 Task: Plan a time for the fall foliage photography session.
Action: Mouse moved to (267, 149)
Screenshot: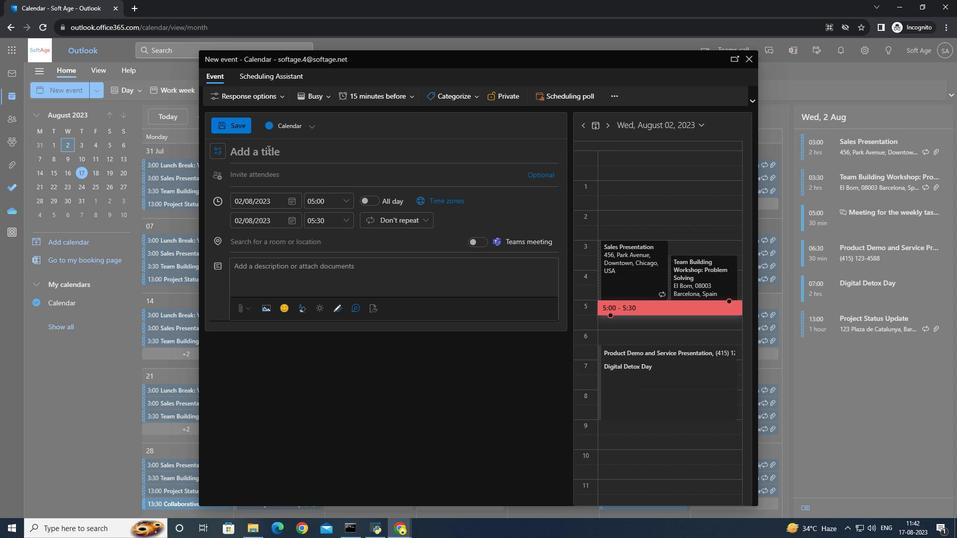 
Action: Key pressed <Key.caps_lock>F<Key.caps_lock>all<Key.space>foilagh<Key.backspace>e<Key.space><Key.backspace><Key.backspace><Key.backspace><Key.backspace><Key.backspace><Key.backspace>liage<Key.space>photography<Key.space>session
Screenshot: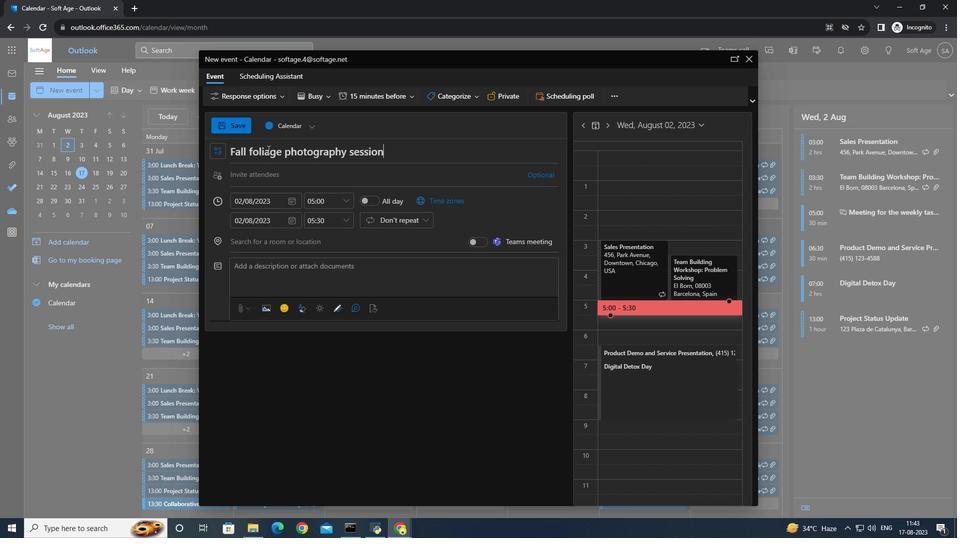 
Action: Mouse scrolled (267, 149) with delta (0, 0)
Screenshot: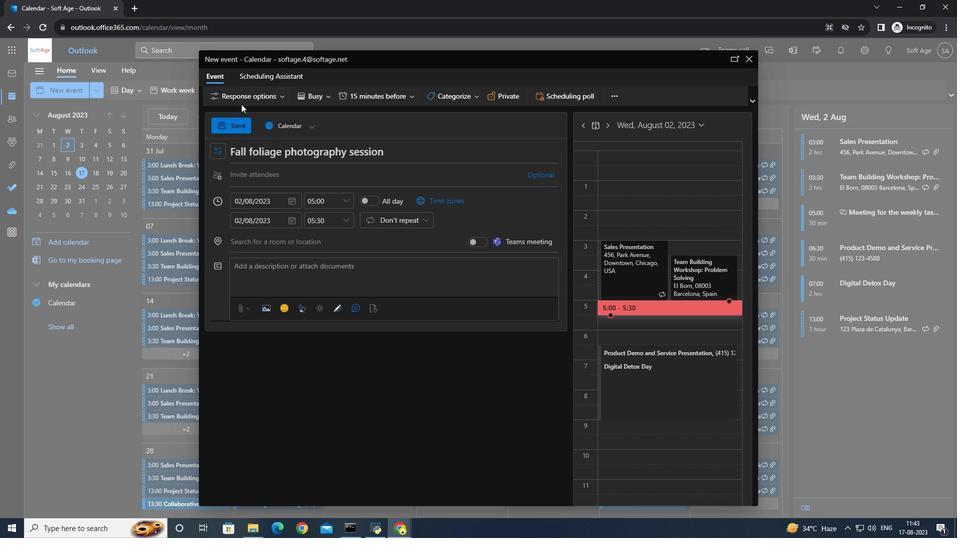 
Action: Mouse moved to (347, 205)
Screenshot: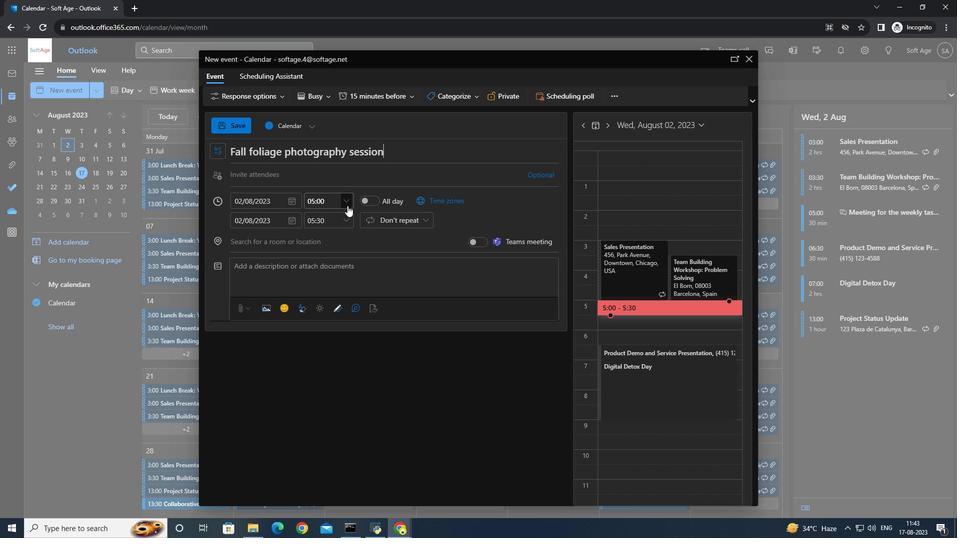 
Action: Mouse pressed left at (347, 205)
Screenshot: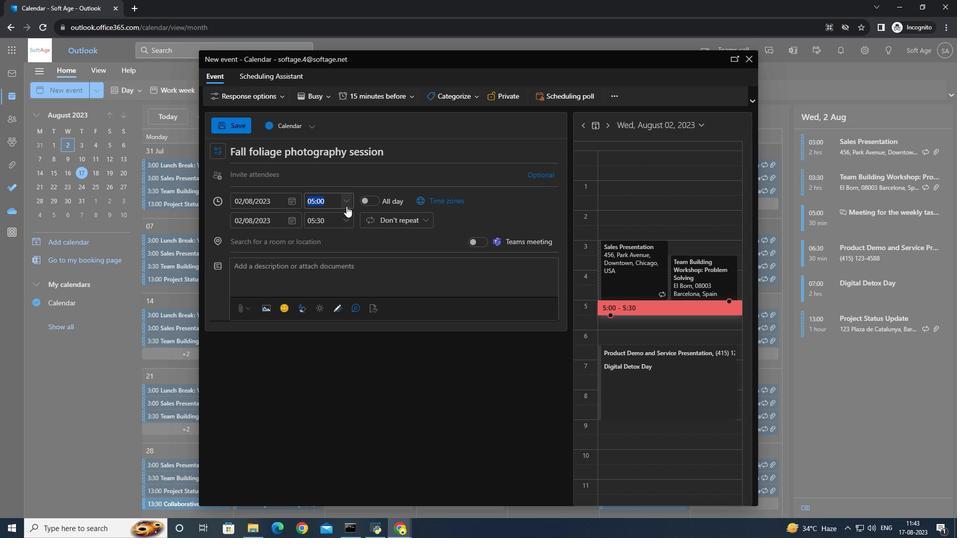 
Action: Mouse moved to (333, 231)
Screenshot: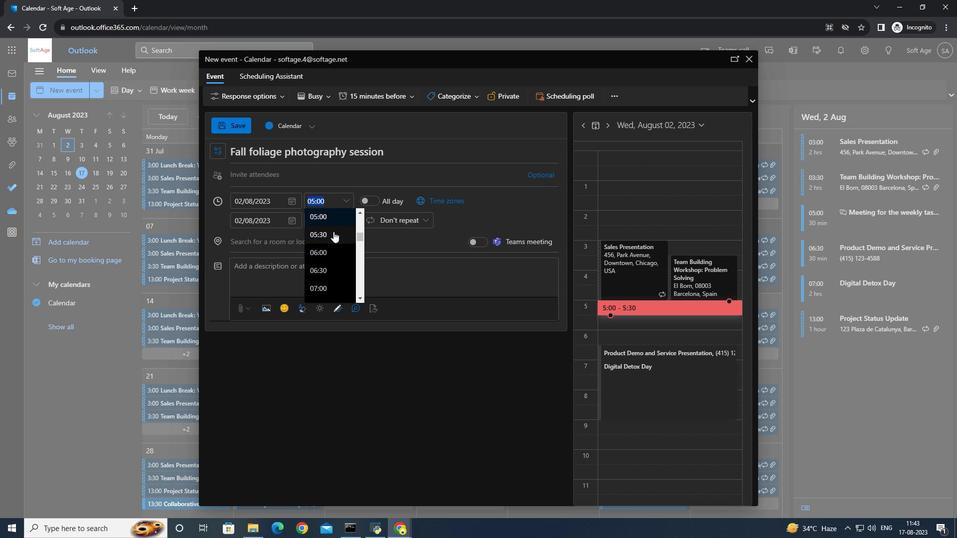 
Action: Mouse scrolled (333, 232) with delta (0, 0)
Screenshot: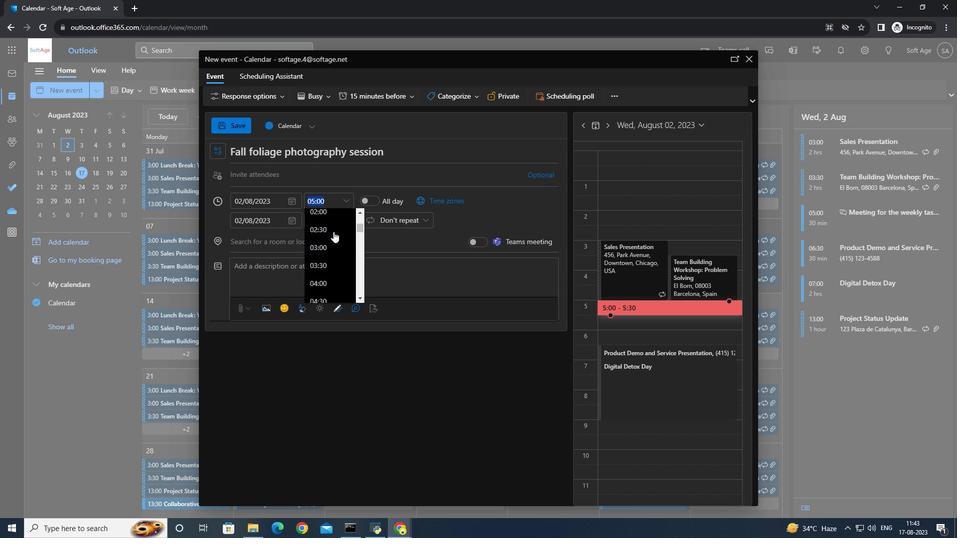 
Action: Mouse scrolled (333, 232) with delta (0, 0)
Screenshot: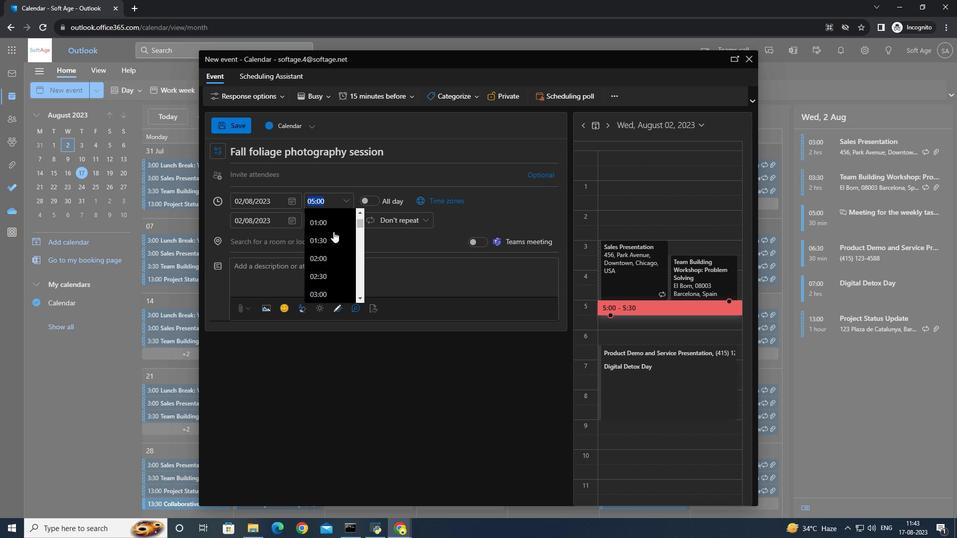 
Action: Mouse scrolled (333, 232) with delta (0, 0)
Screenshot: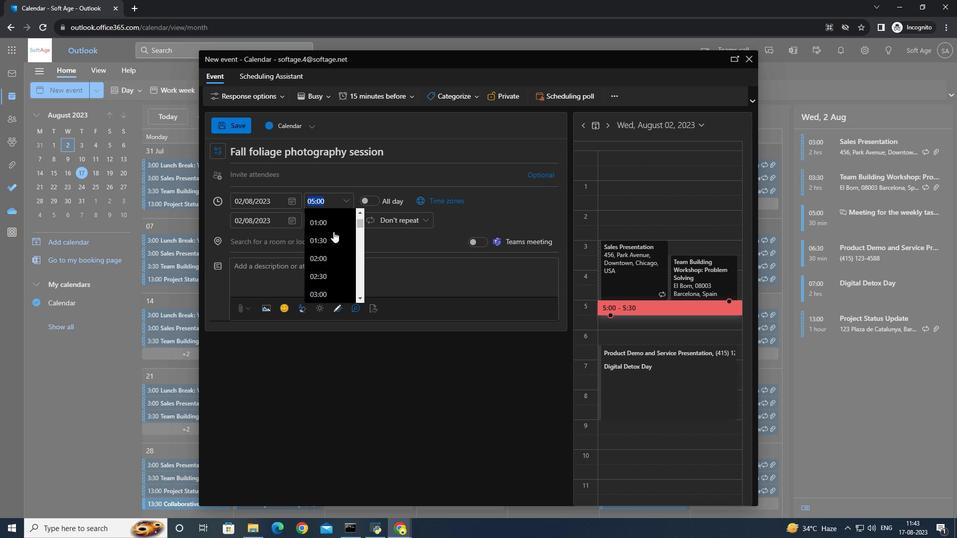 
Action: Mouse moved to (332, 232)
Screenshot: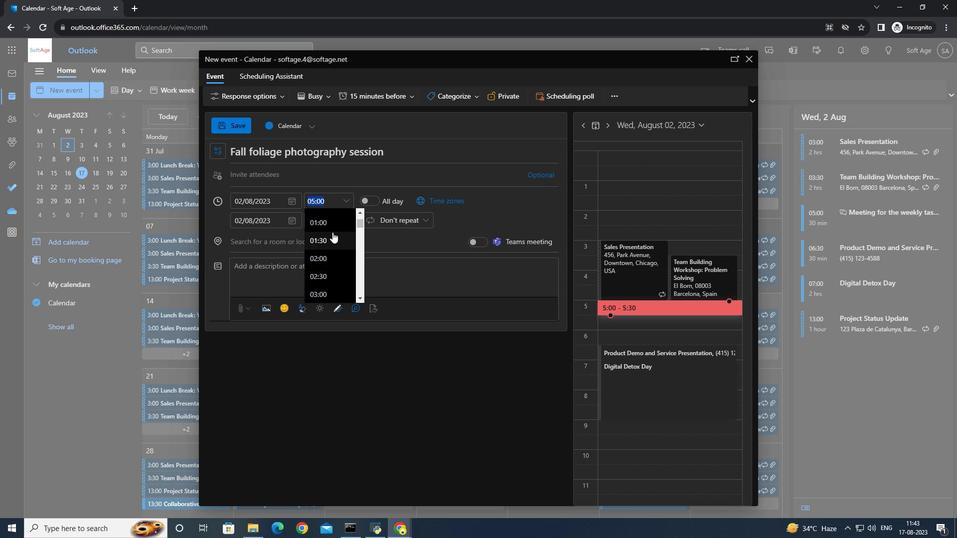 
Action: Mouse scrolled (332, 232) with delta (0, 0)
Screenshot: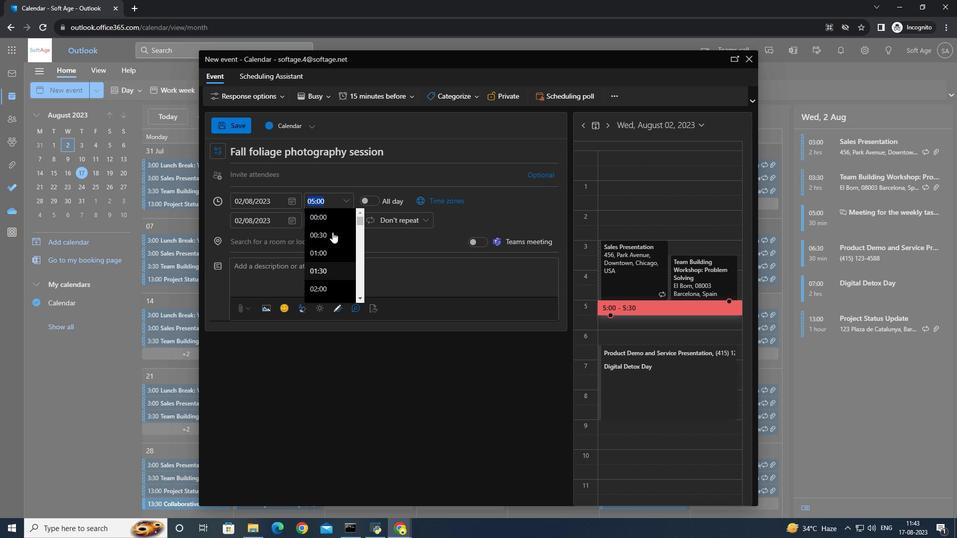 
Action: Mouse scrolled (332, 232) with delta (0, 0)
Screenshot: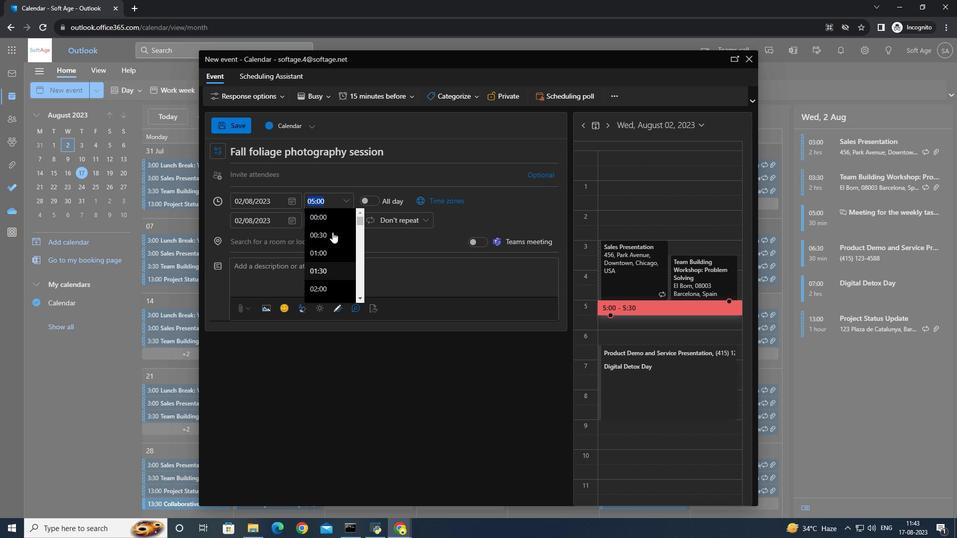 
Action: Mouse scrolled (332, 232) with delta (0, 0)
Screenshot: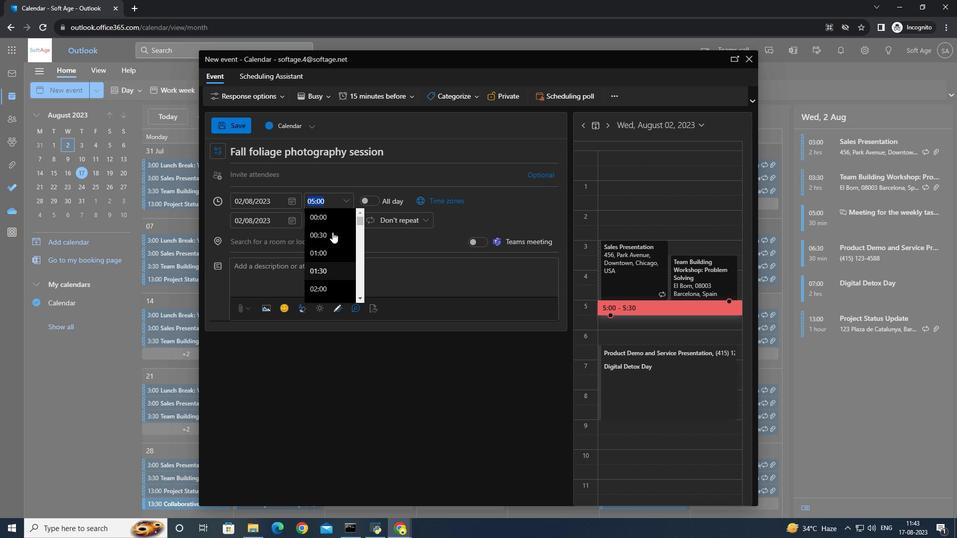 
Action: Mouse scrolled (332, 232) with delta (0, 0)
Screenshot: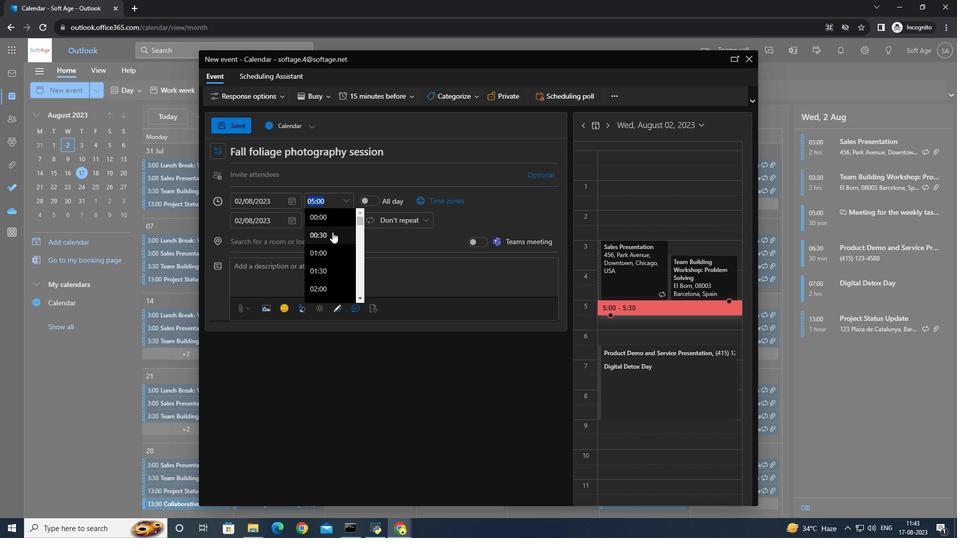 
Action: Mouse scrolled (332, 231) with delta (0, 0)
Screenshot: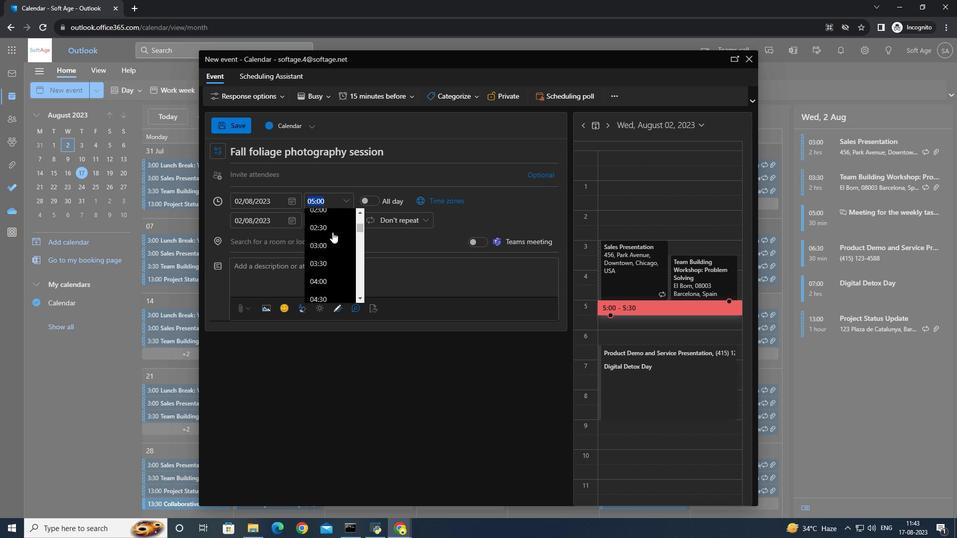 
Action: Mouse scrolled (332, 231) with delta (0, 0)
Screenshot: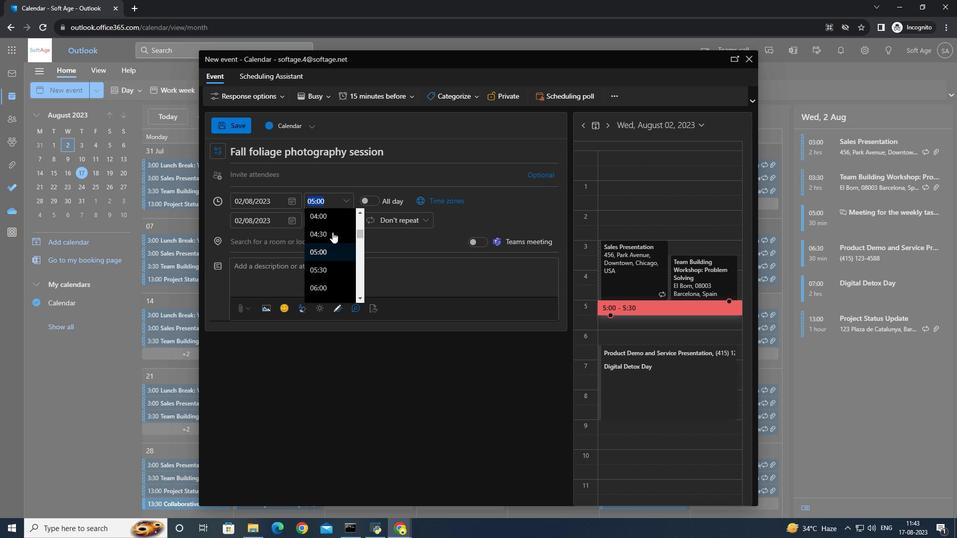 
Action: Mouse scrolled (332, 231) with delta (0, 0)
Screenshot: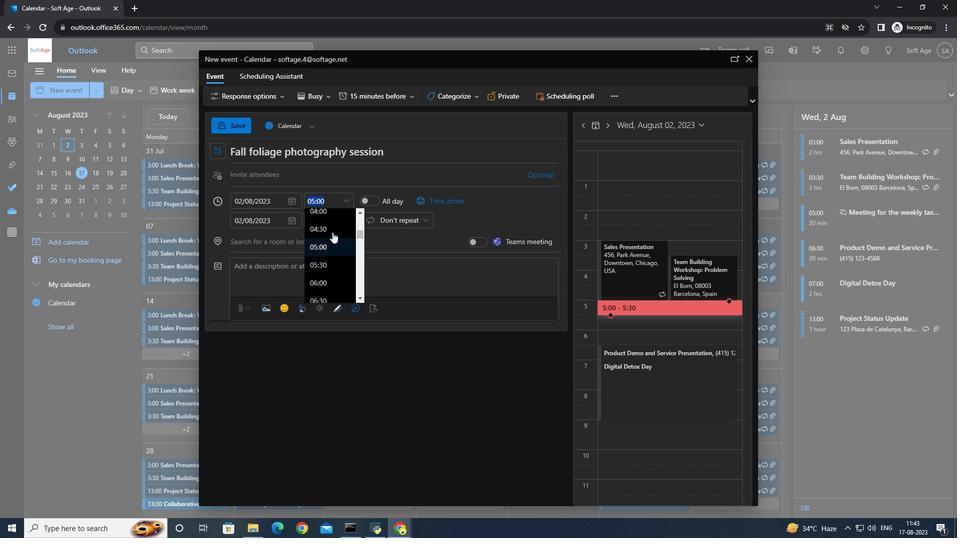 
Action: Mouse scrolled (332, 232) with delta (0, 0)
Screenshot: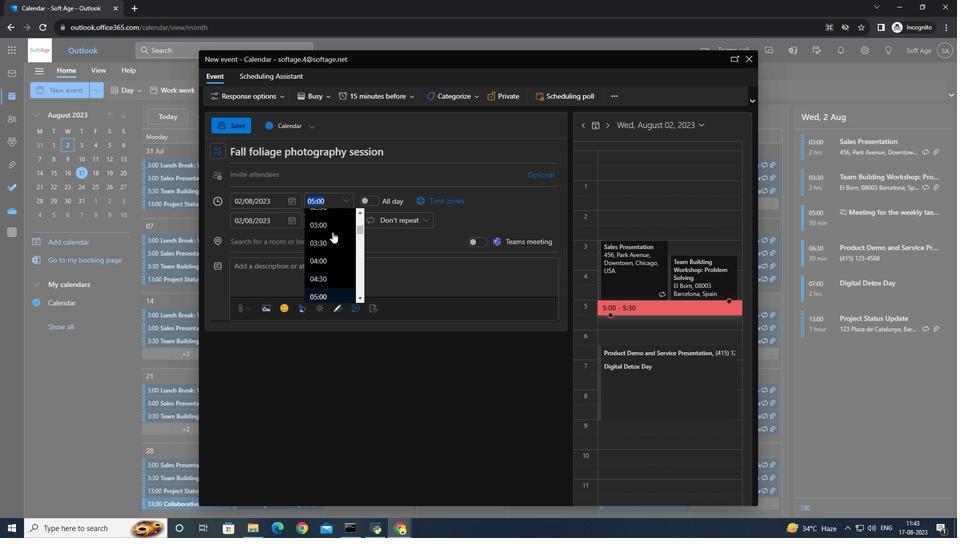 
Action: Mouse scrolled (332, 231) with delta (0, 0)
Screenshot: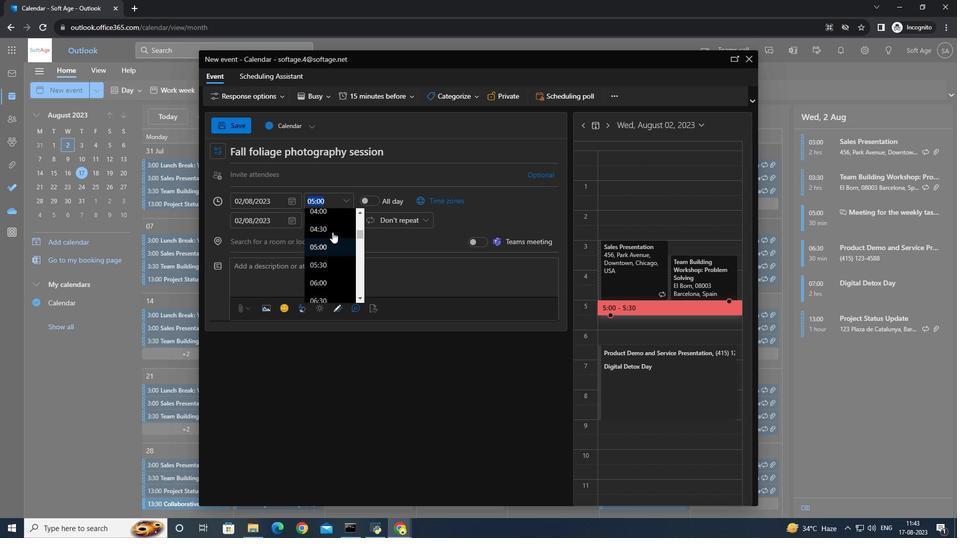 
Action: Mouse moved to (334, 213)
Screenshot: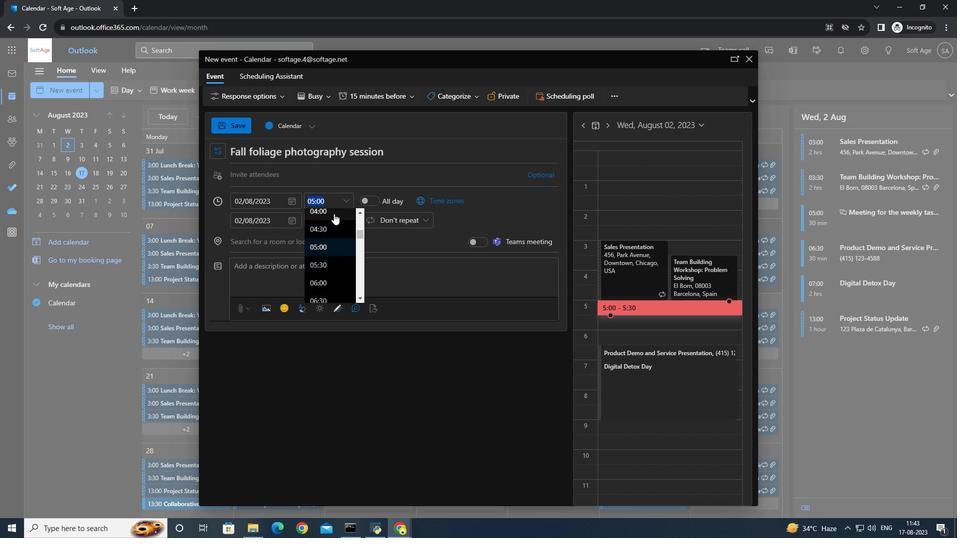 
Action: Mouse pressed left at (334, 213)
Screenshot: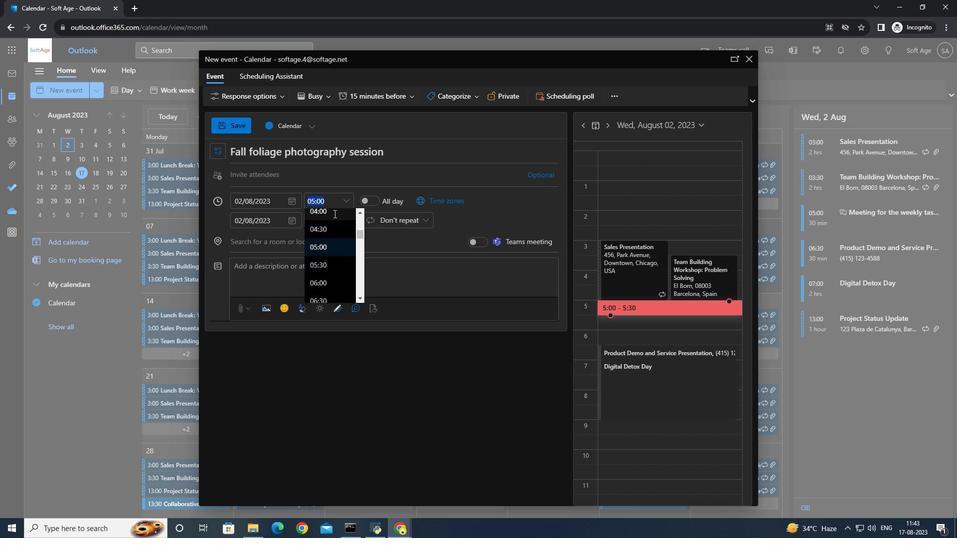
Action: Mouse moved to (232, 123)
Screenshot: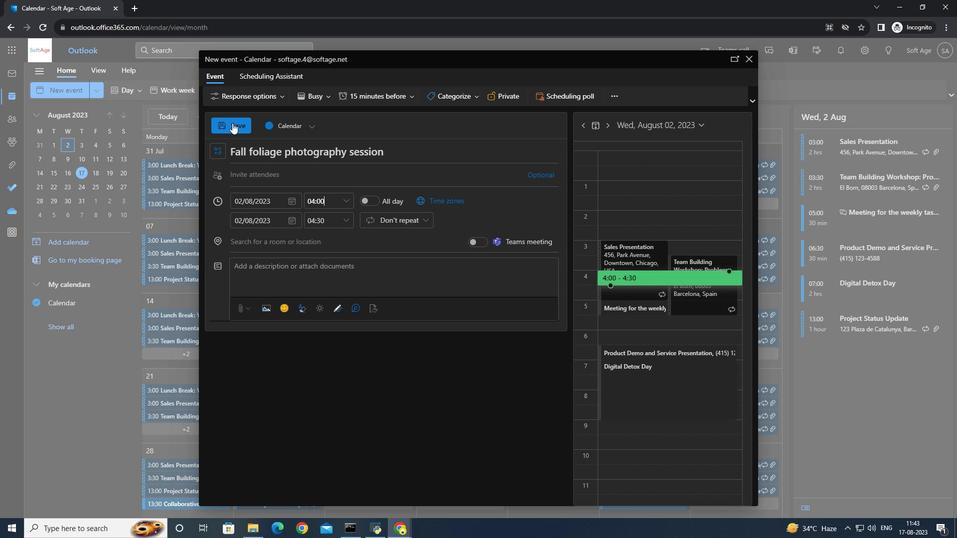
Action: Mouse pressed left at (232, 123)
Screenshot: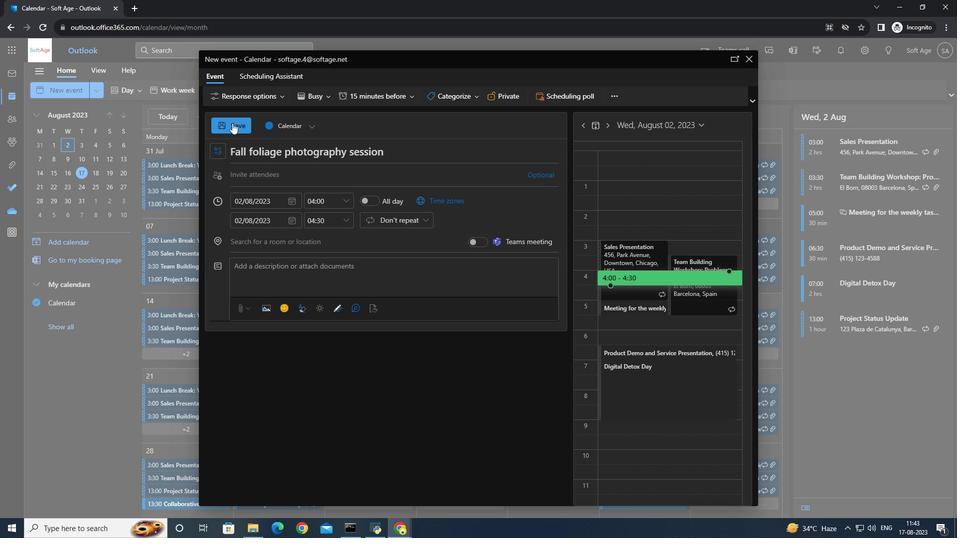 
